 Task: Set the user agent to "Chrome -- Android Mobile".
Action: Mouse moved to (1235, 31)
Screenshot: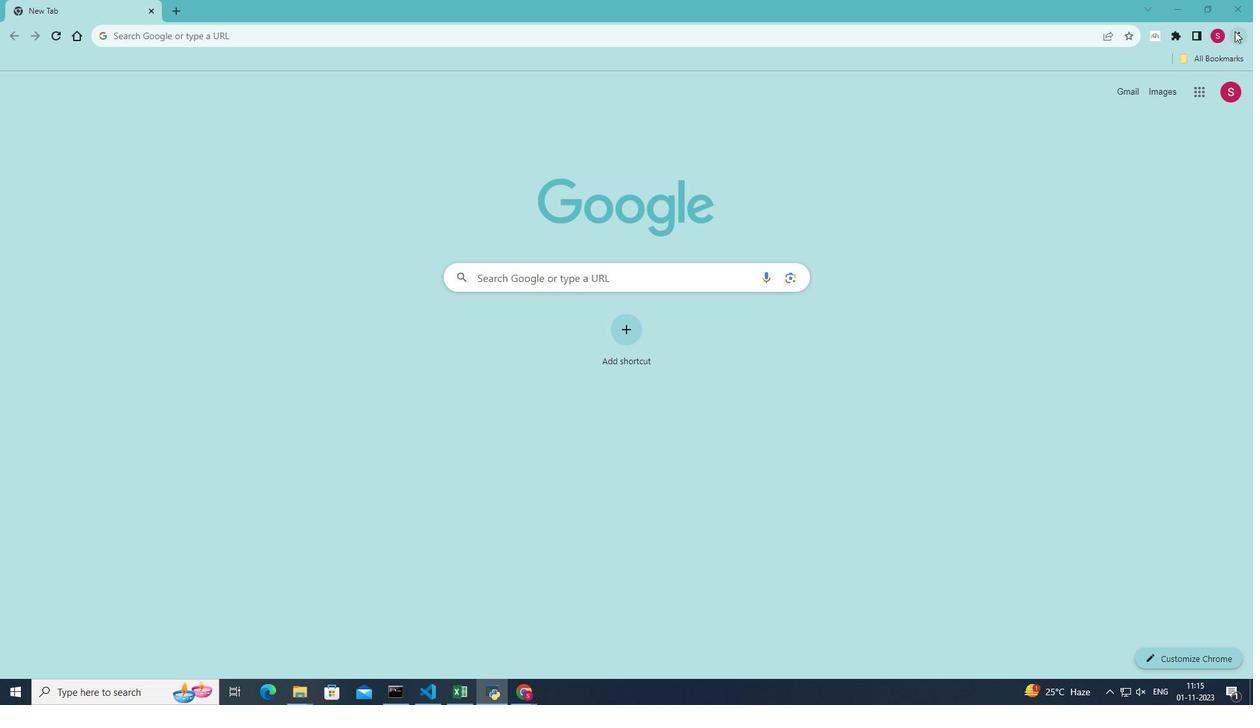 
Action: Mouse pressed left at (1235, 31)
Screenshot: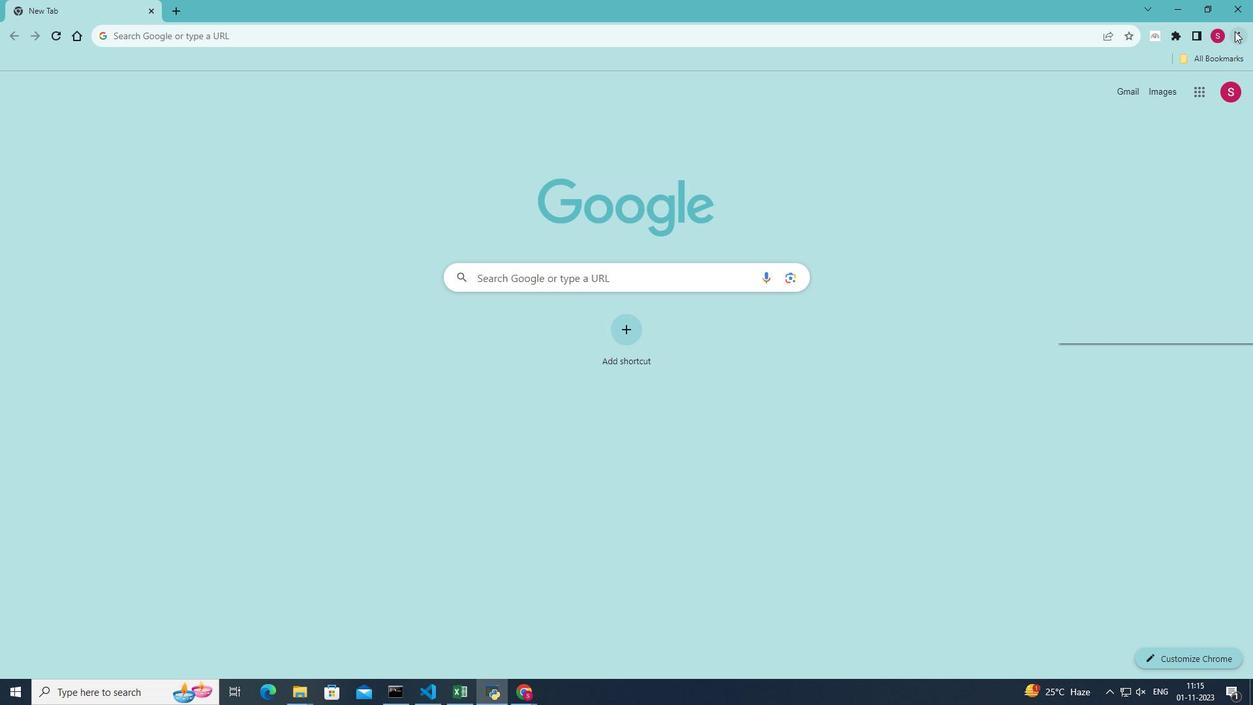 
Action: Mouse moved to (1114, 233)
Screenshot: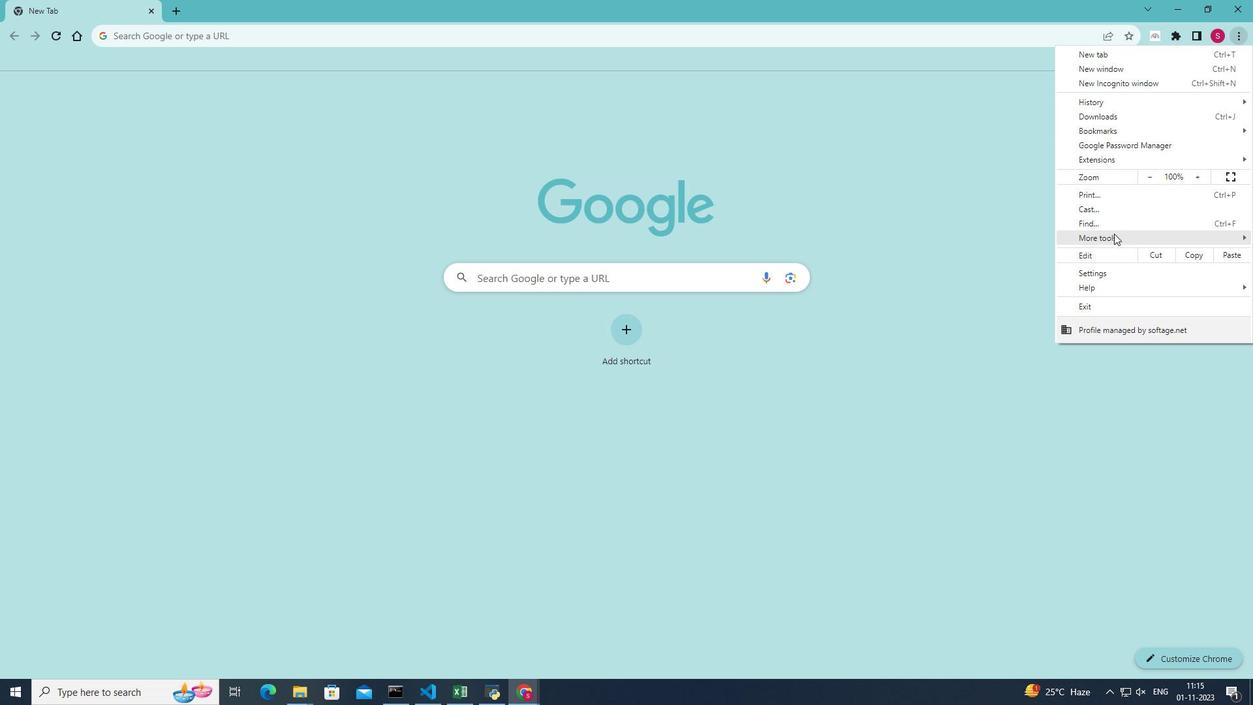 
Action: Mouse pressed left at (1114, 233)
Screenshot: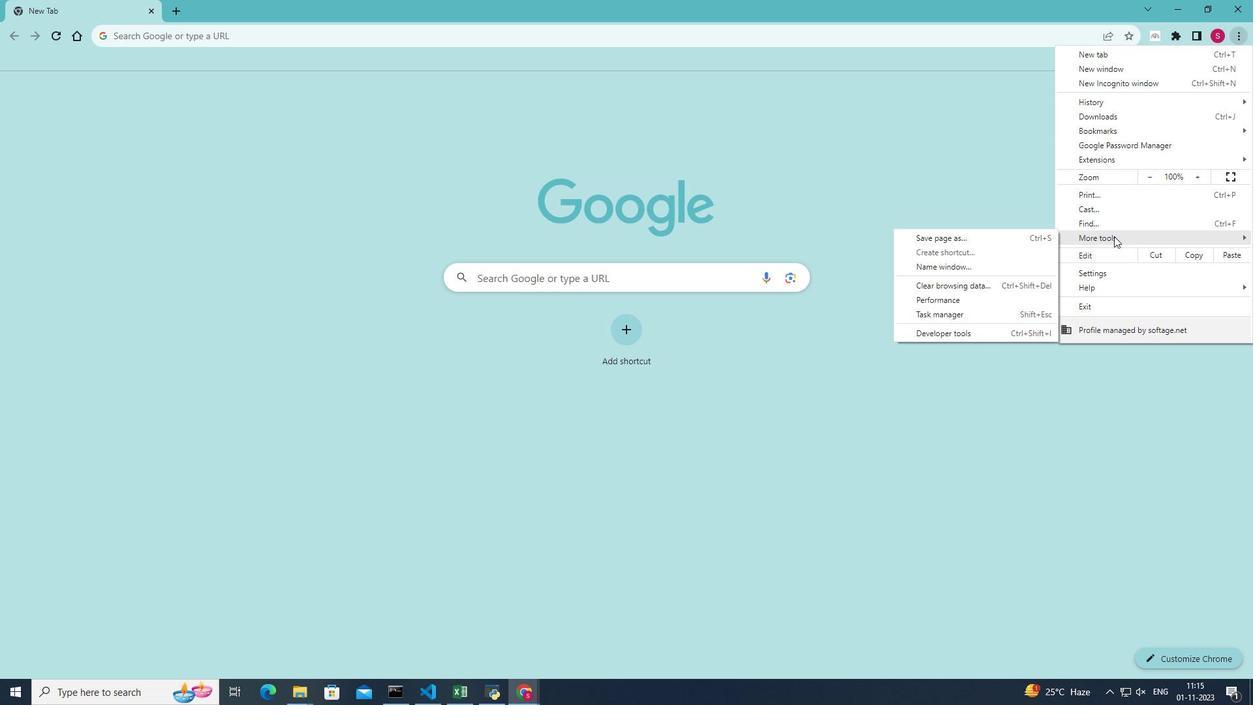 
Action: Mouse moved to (961, 335)
Screenshot: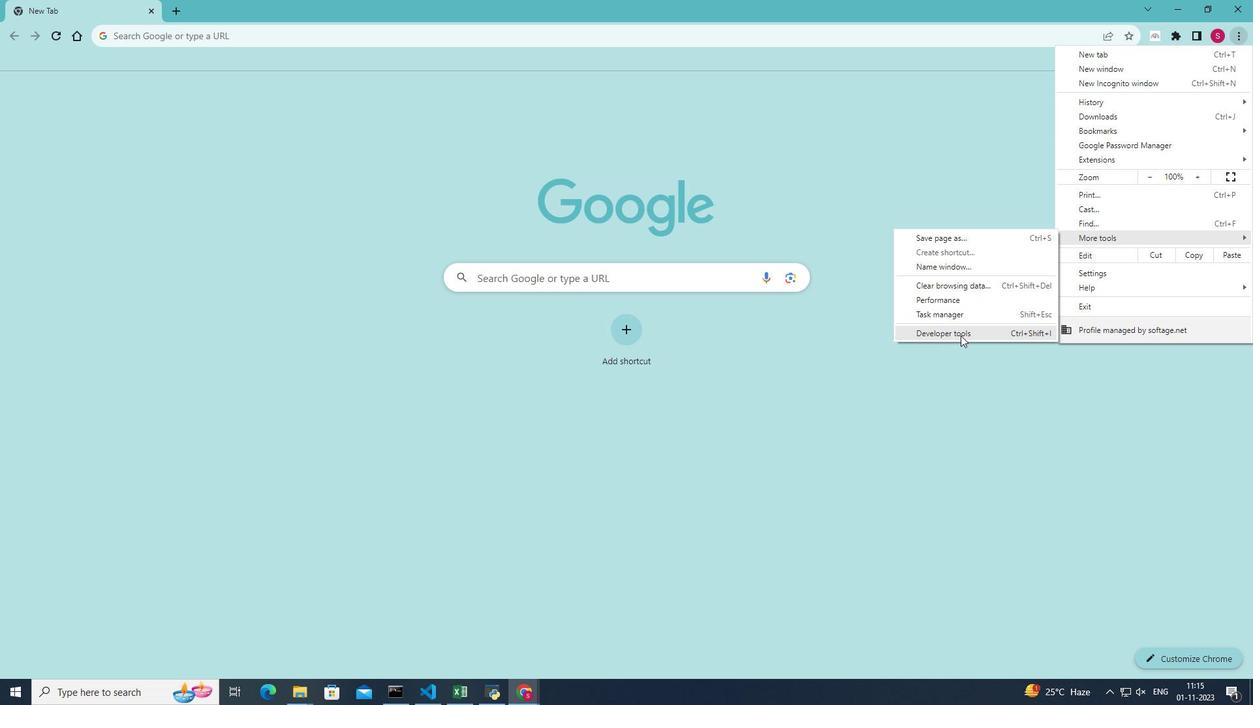 
Action: Mouse pressed left at (961, 335)
Screenshot: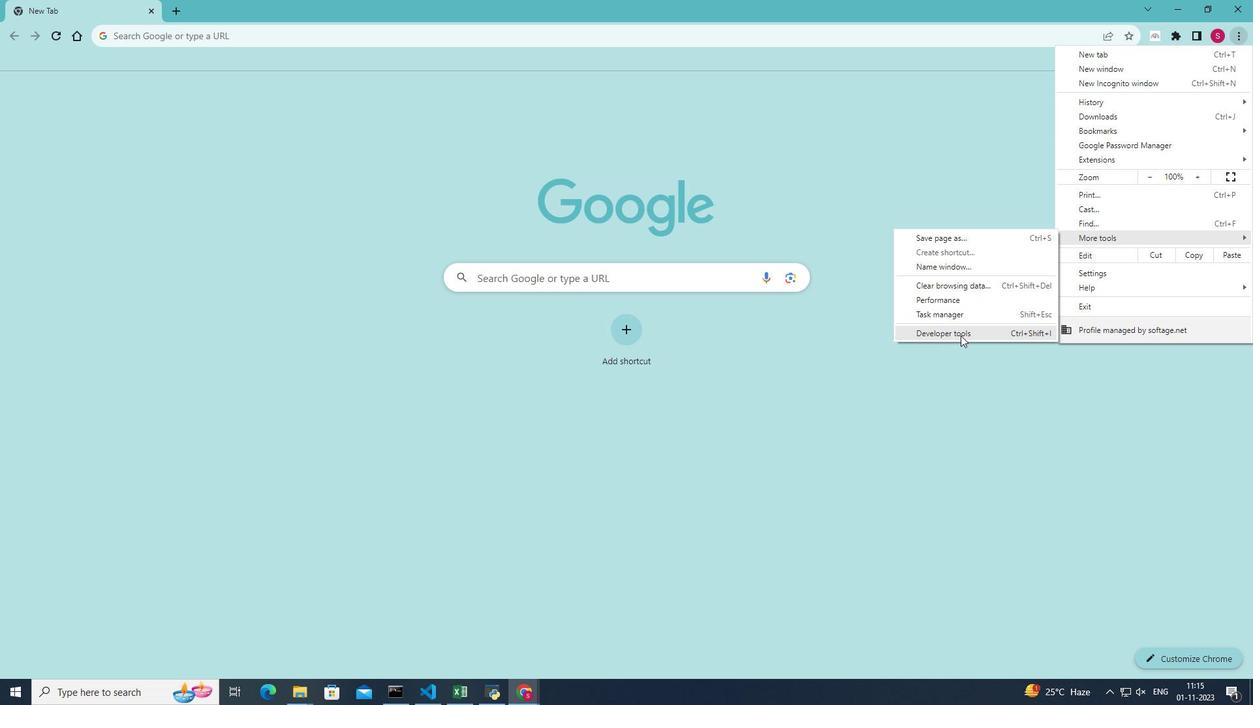 
Action: Mouse moved to (1079, 75)
Screenshot: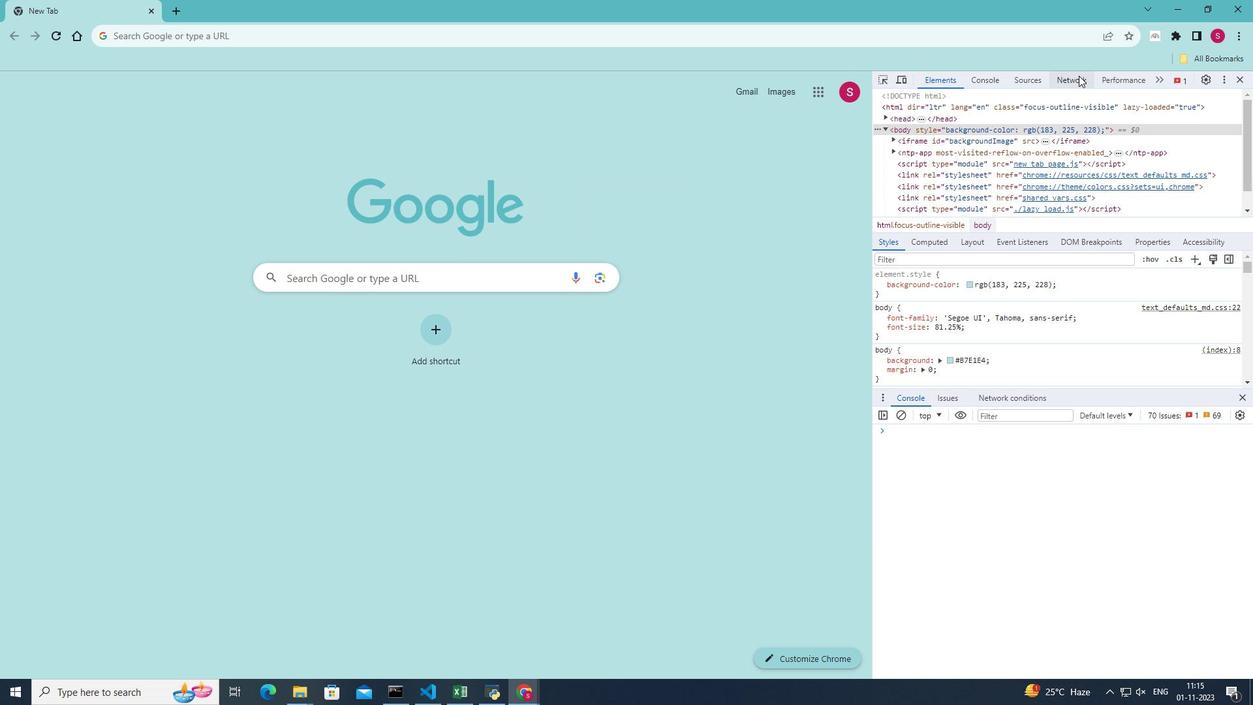 
Action: Mouse pressed left at (1079, 75)
Screenshot: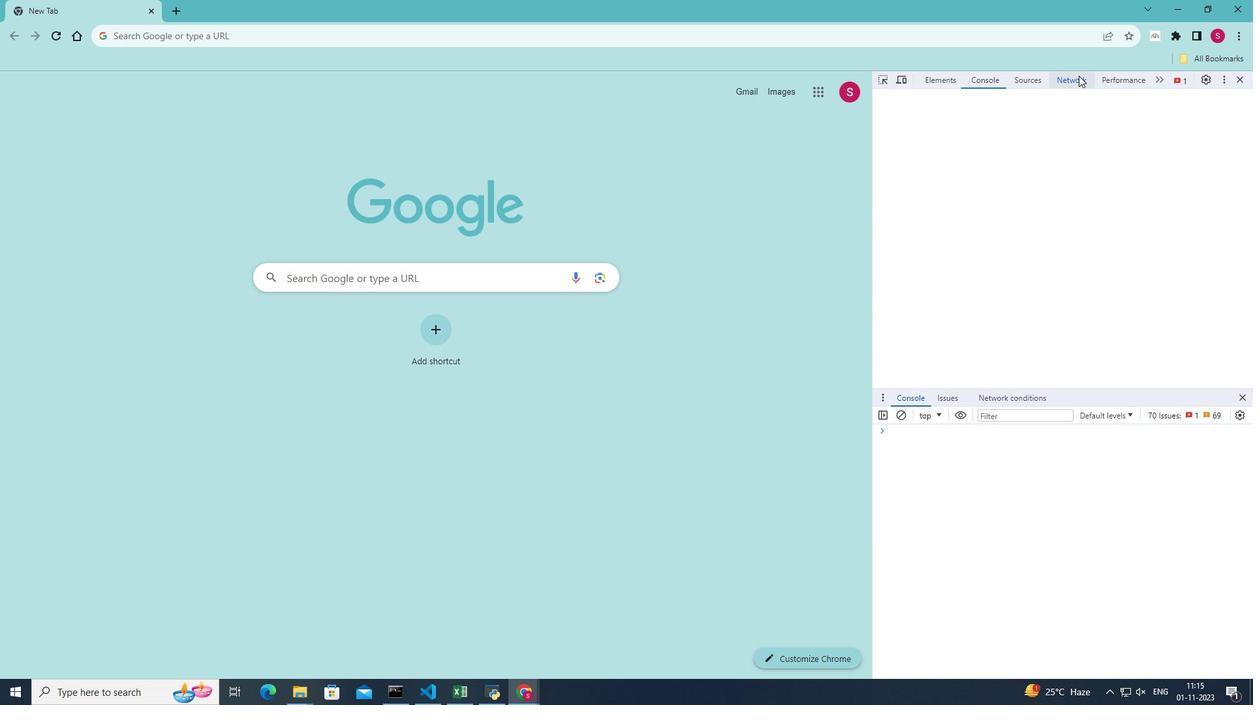
Action: Mouse moved to (1174, 95)
Screenshot: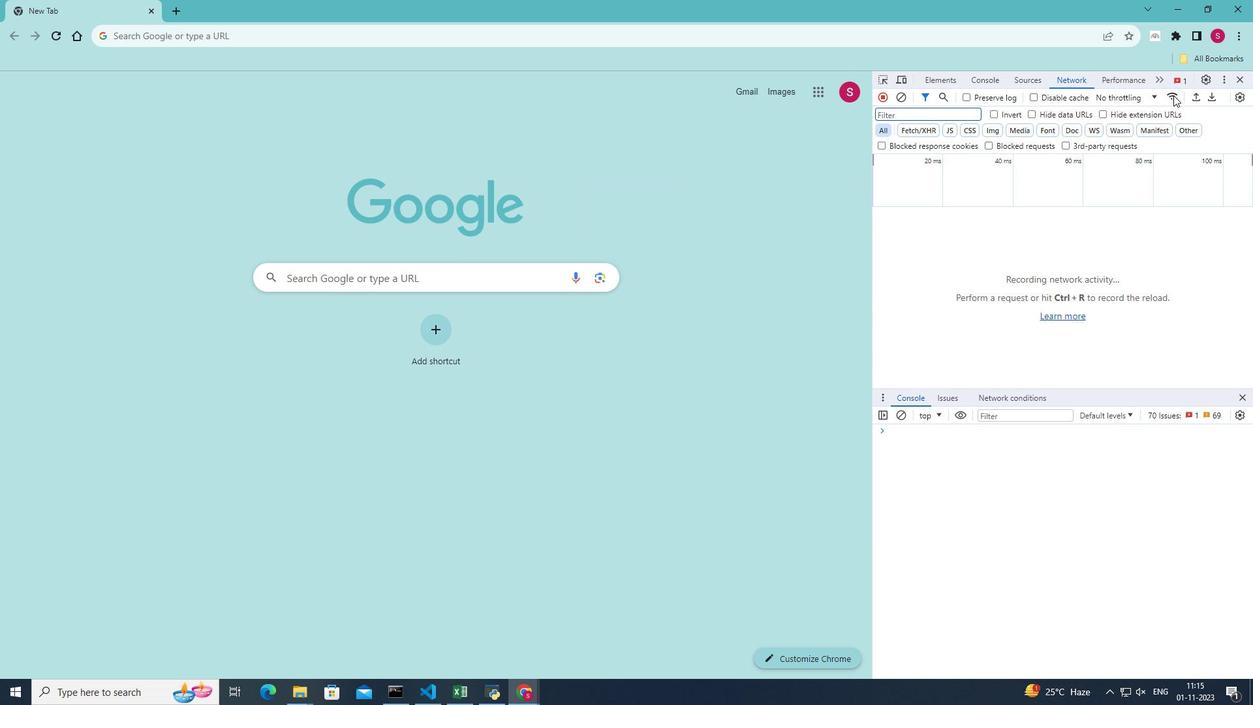 
Action: Mouse pressed left at (1174, 95)
Screenshot: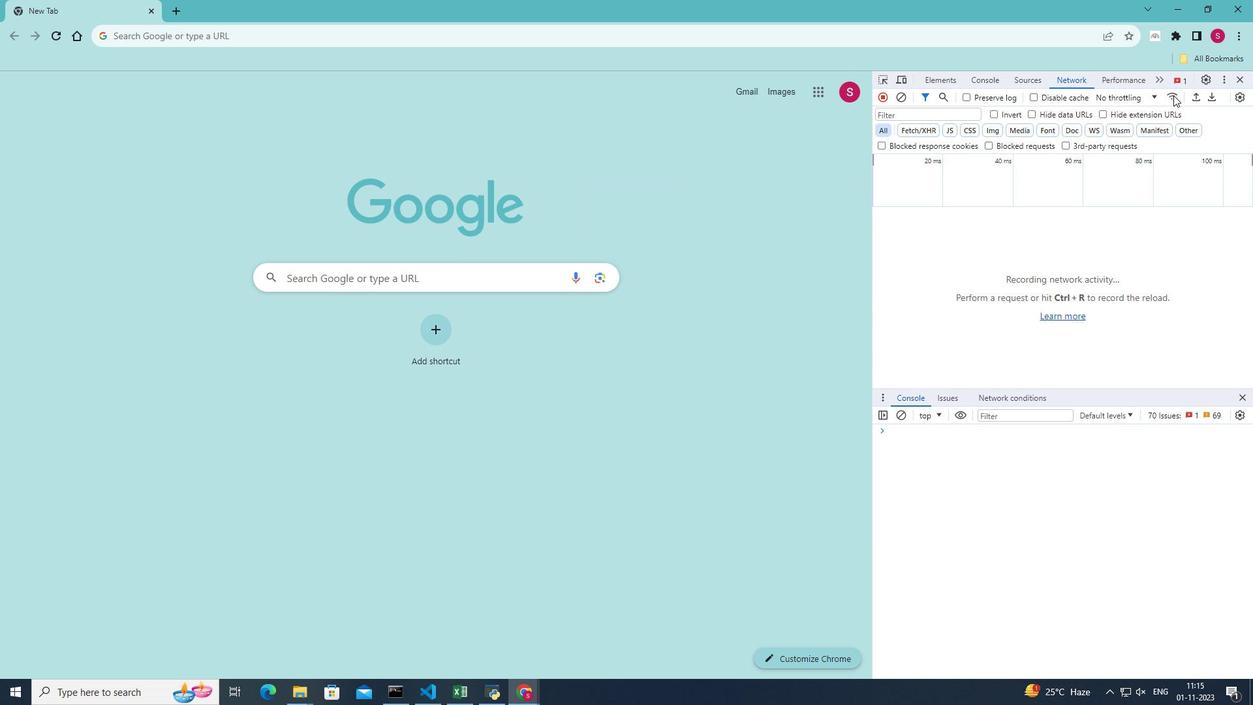 
Action: Mouse moved to (982, 489)
Screenshot: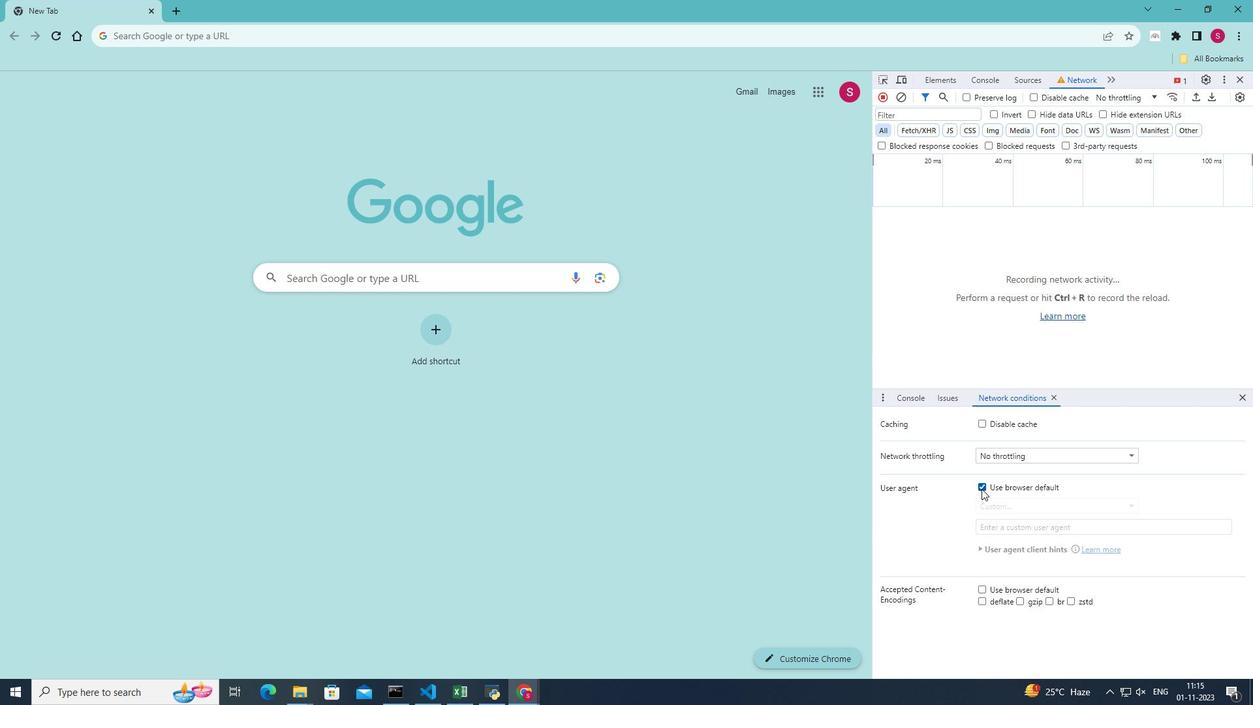
Action: Mouse pressed left at (982, 489)
Screenshot: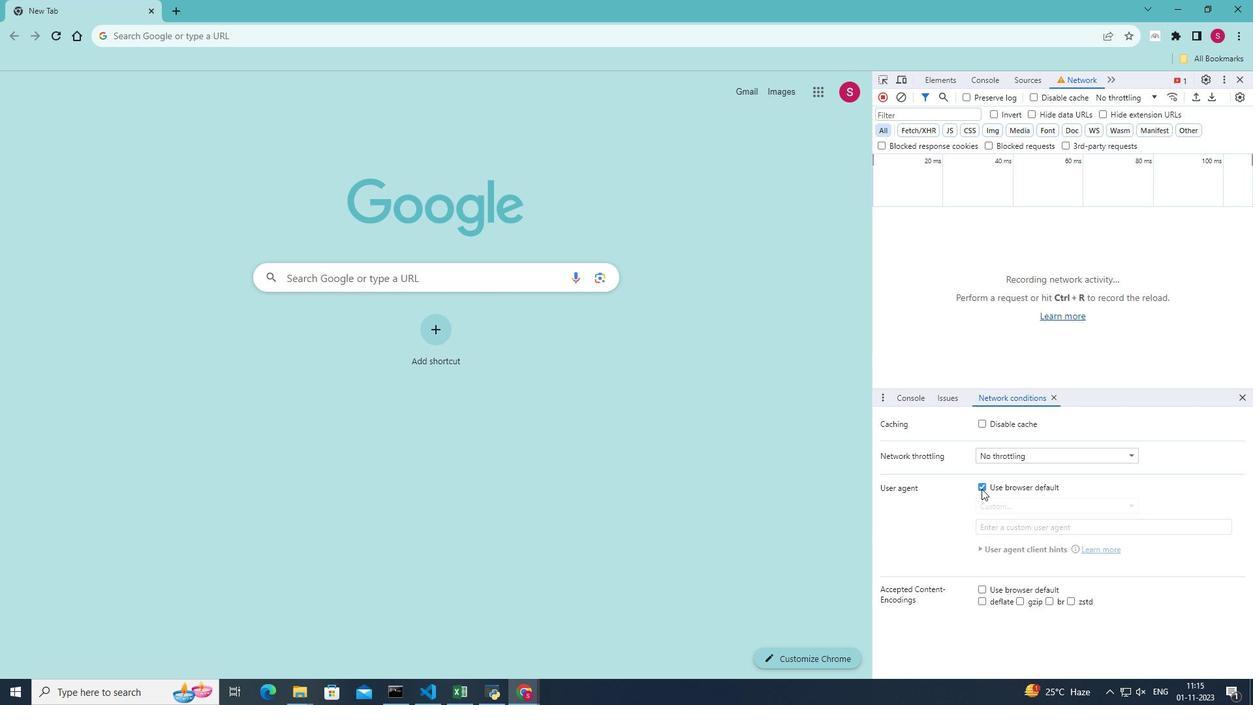 
Action: Mouse moved to (1106, 510)
Screenshot: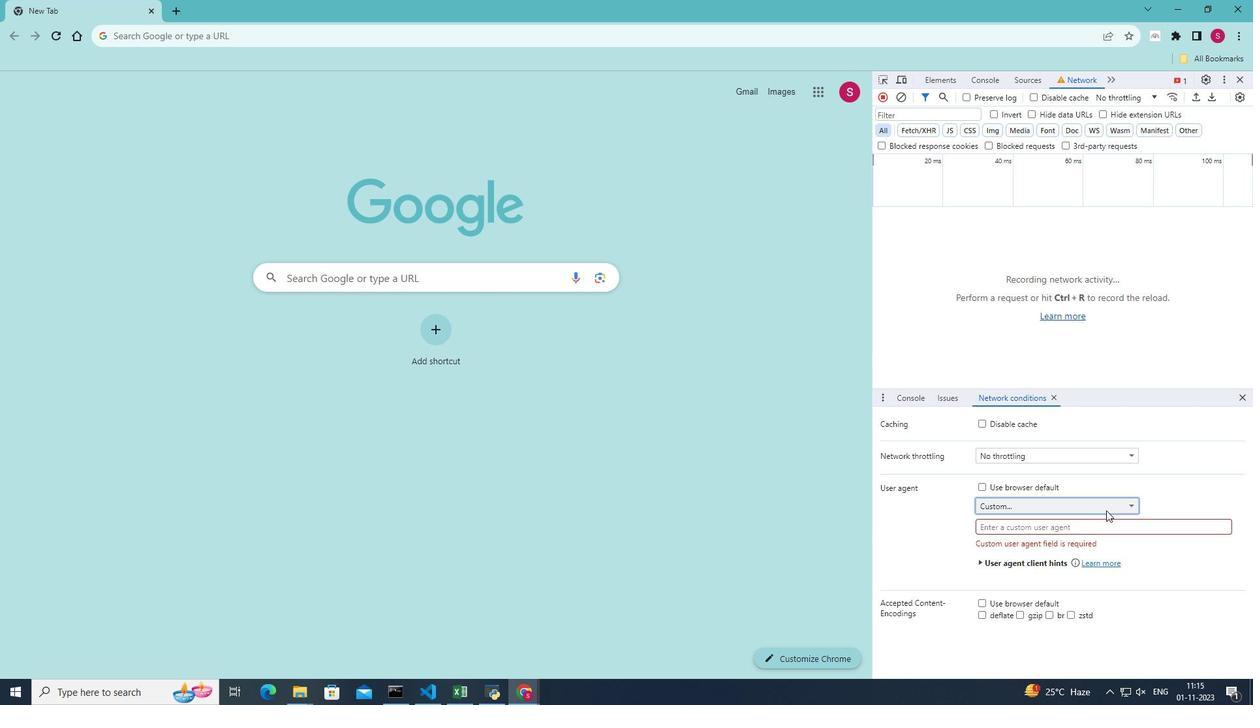 
Action: Mouse pressed left at (1106, 510)
Screenshot: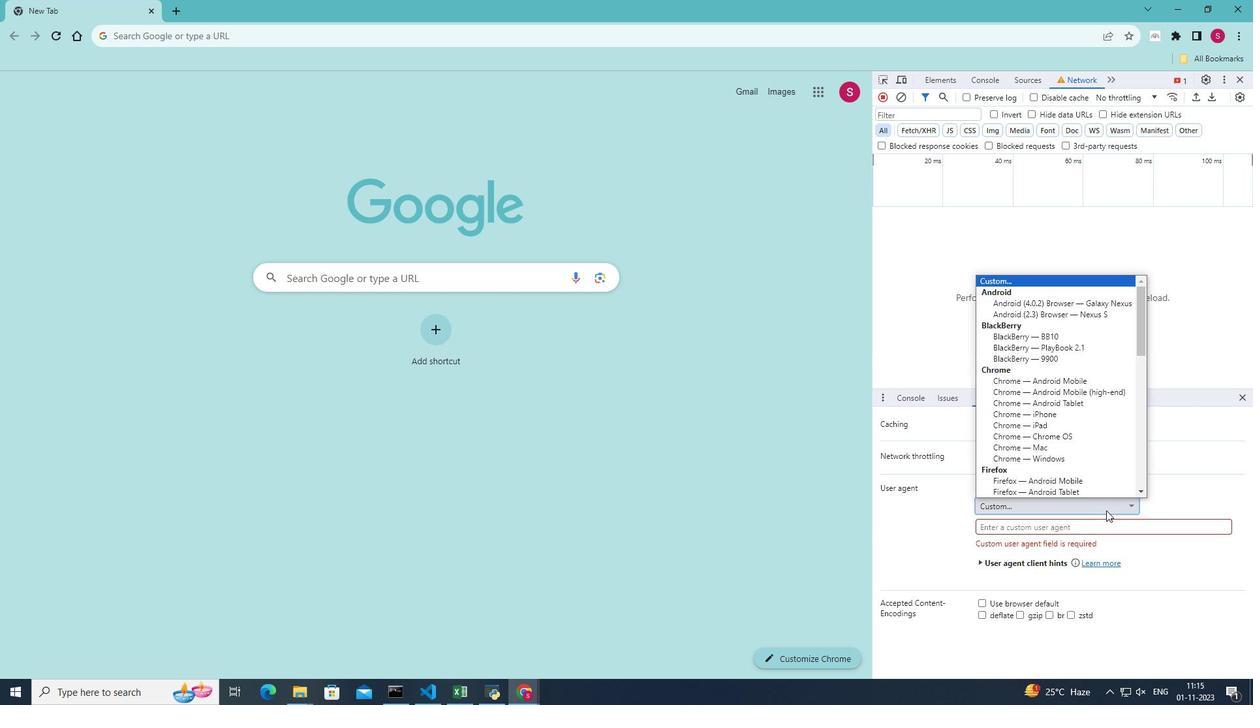 
Action: Mouse moved to (1076, 381)
Screenshot: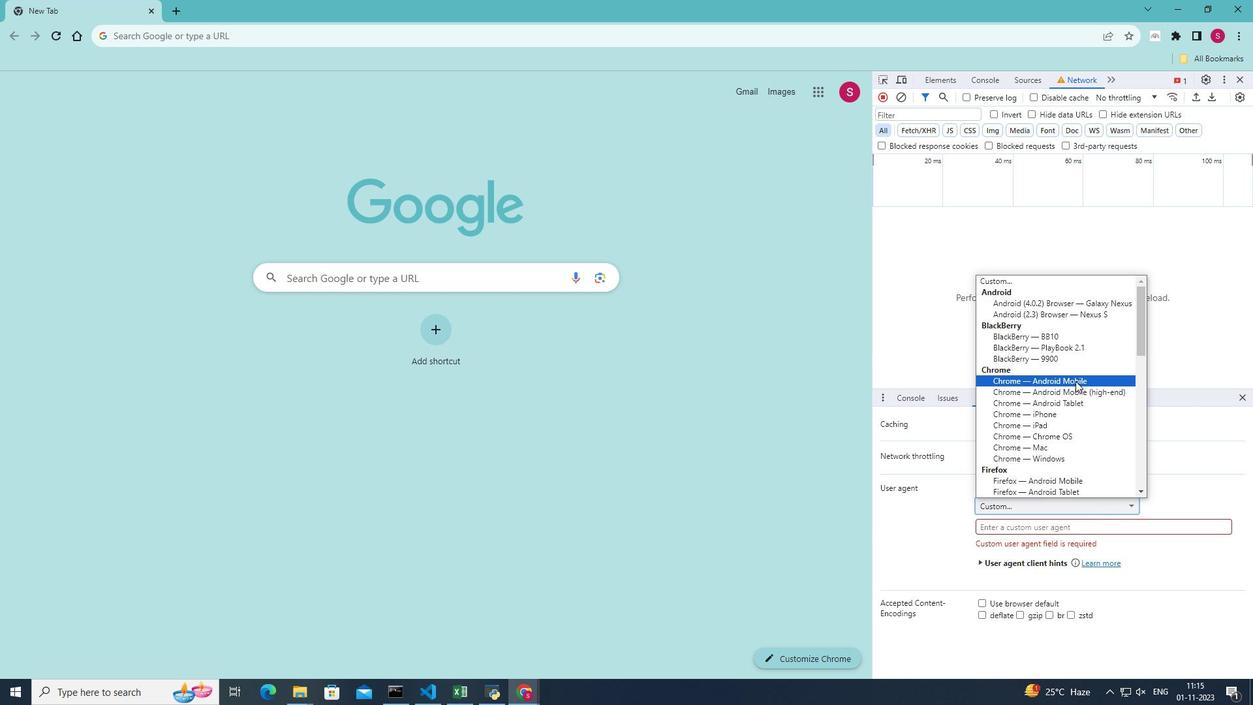 
Action: Mouse pressed left at (1076, 381)
Screenshot: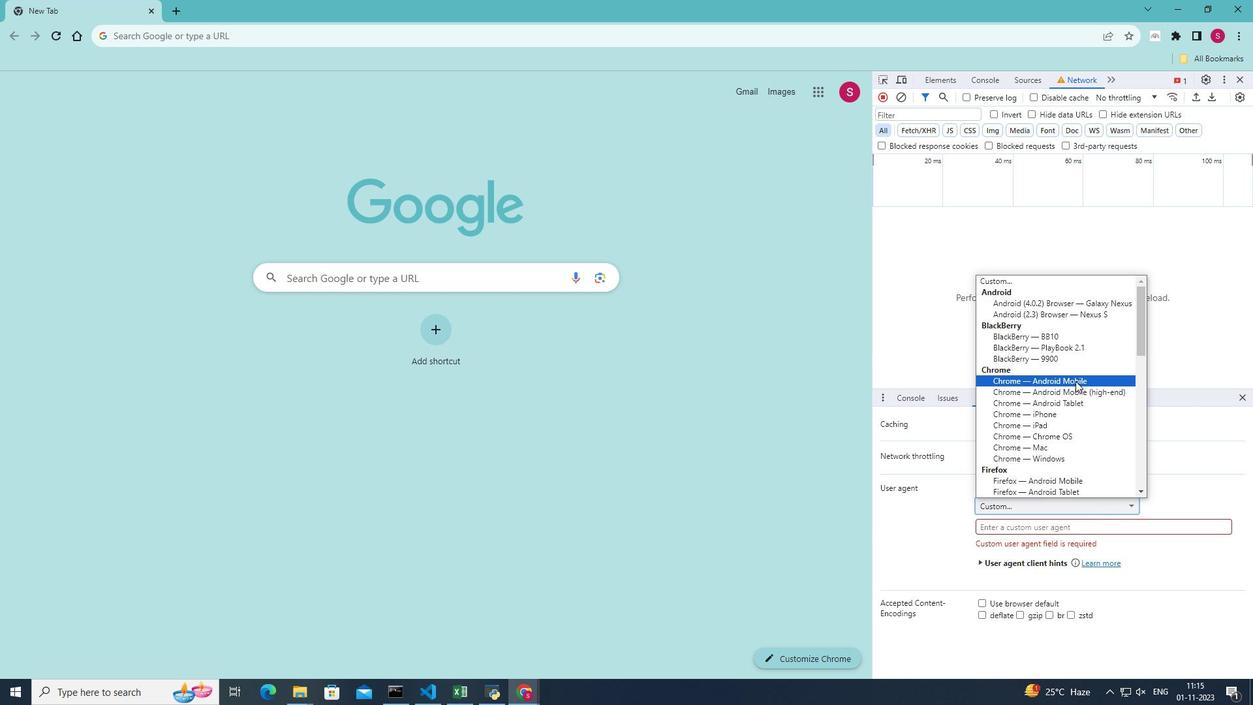 
Action: Mouse moved to (1077, 382)
Screenshot: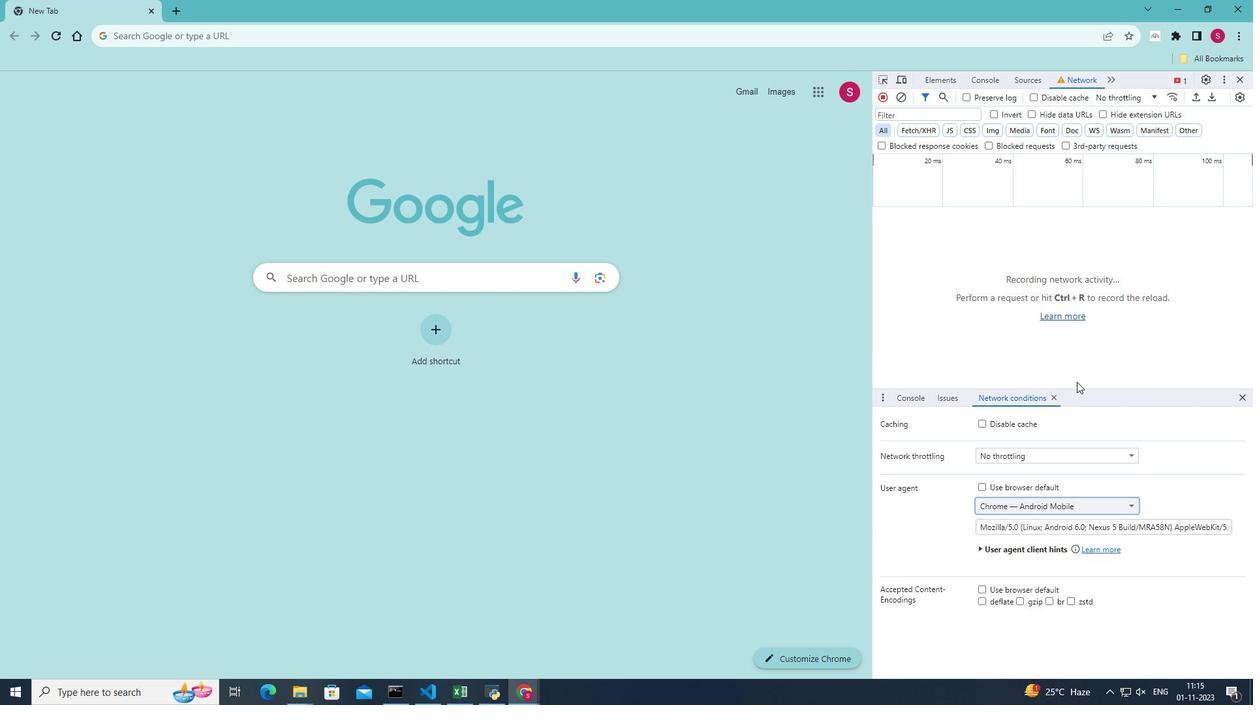 
